 Task: Update the home phone number for Shivani Mishra to '011 2876727' in Outlook contacts.
Action: Mouse moved to (15, 98)
Screenshot: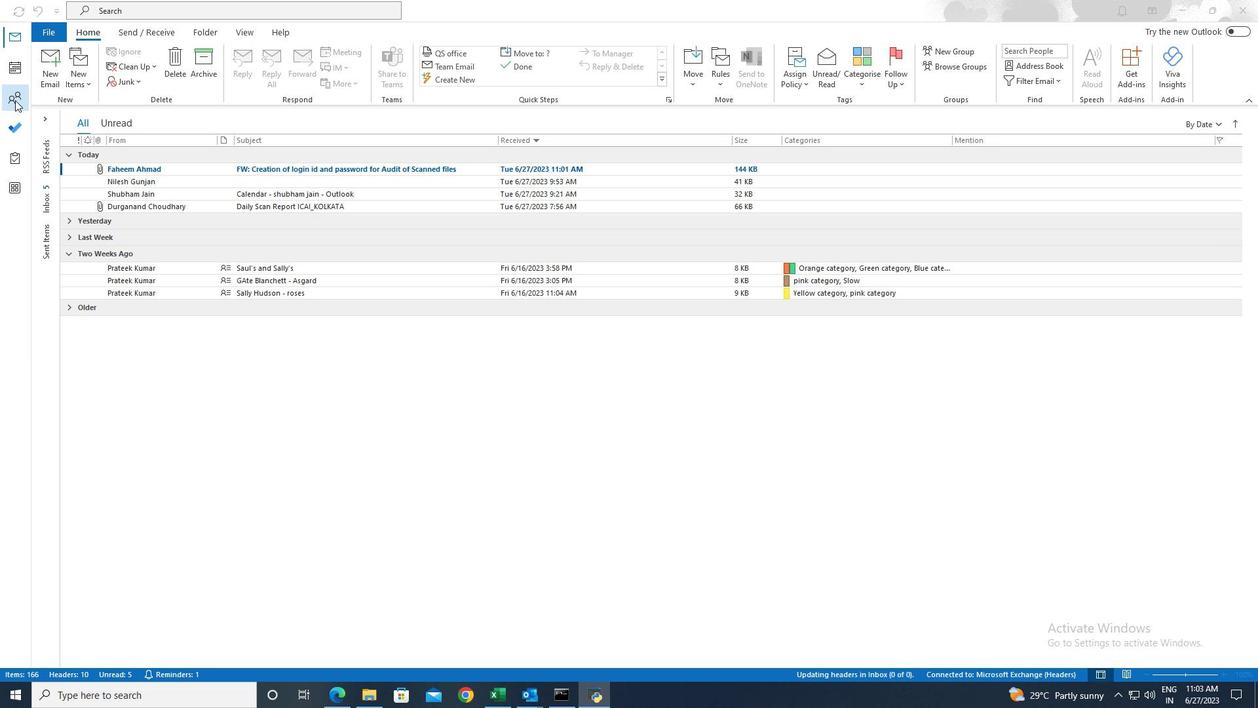 
Action: Mouse pressed left at (15, 98)
Screenshot: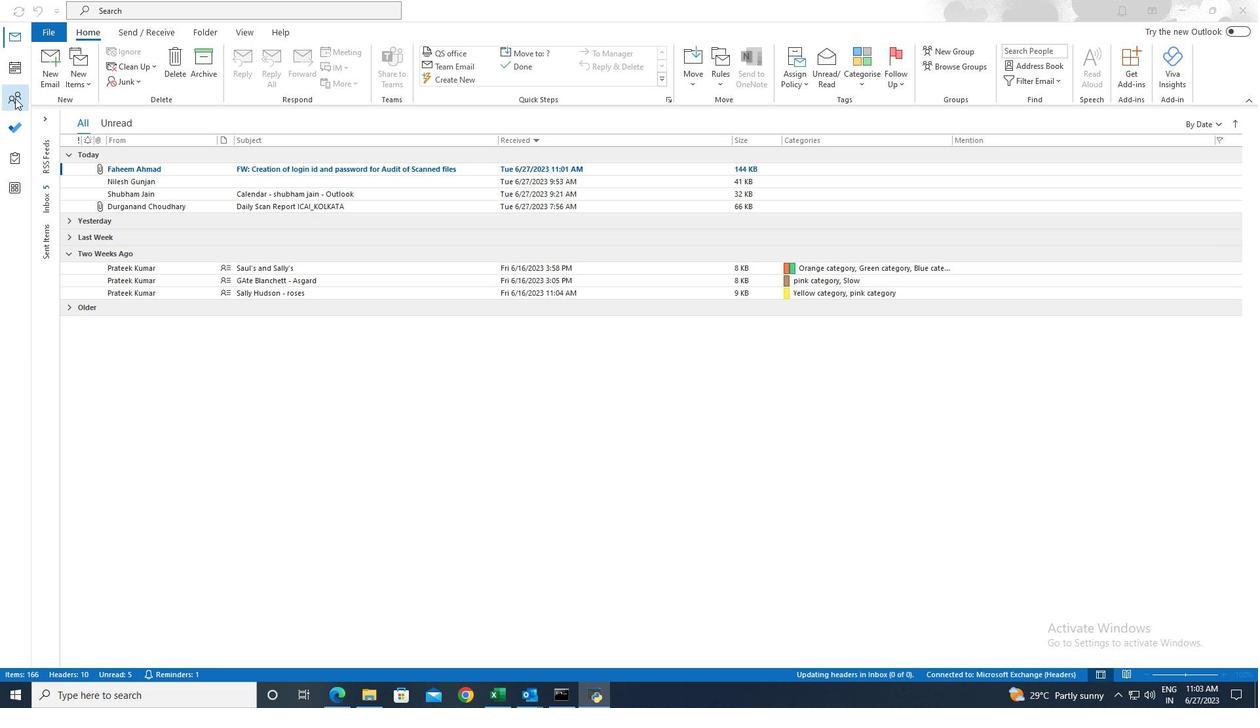 
Action: Mouse moved to (57, 74)
Screenshot: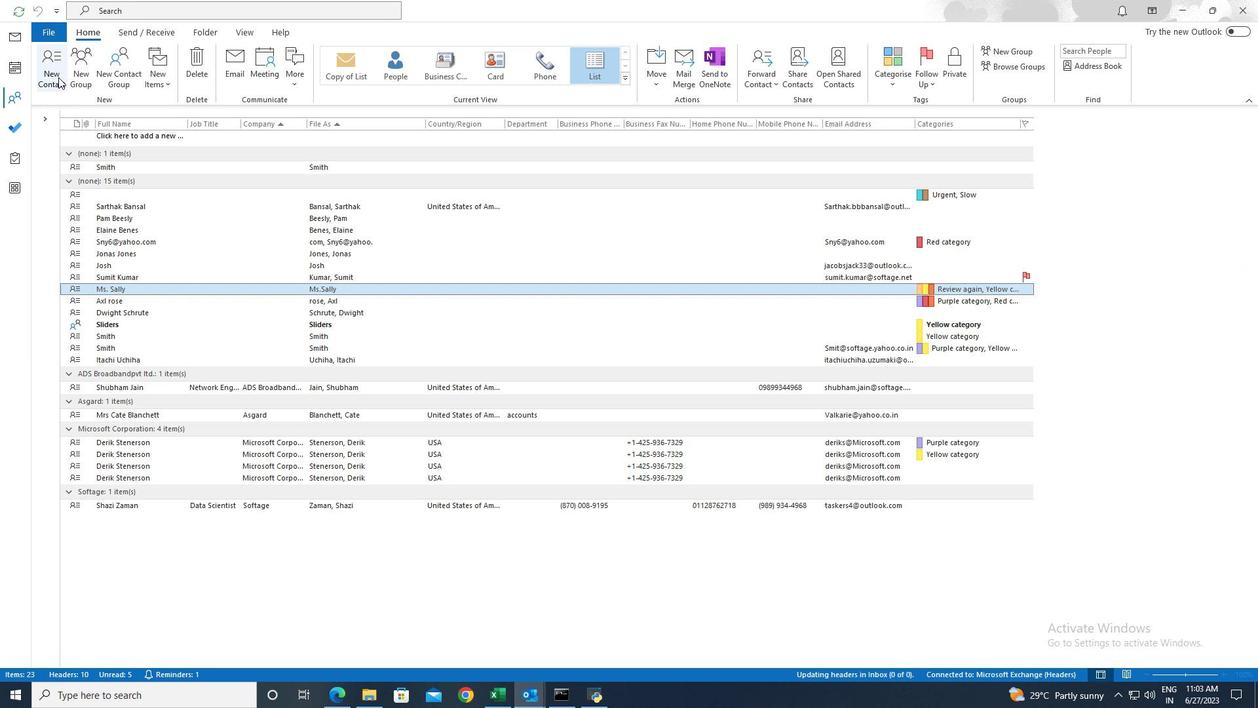 
Action: Mouse pressed left at (57, 74)
Screenshot: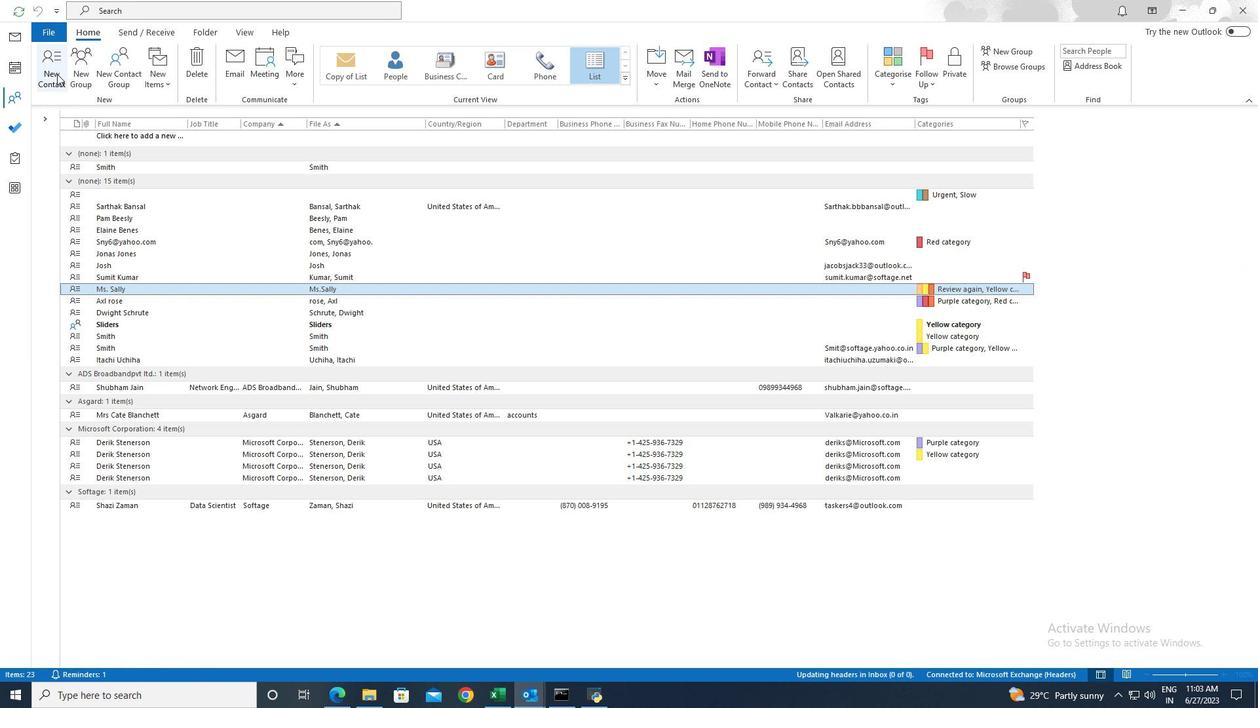 
Action: Mouse moved to (137, 117)
Screenshot: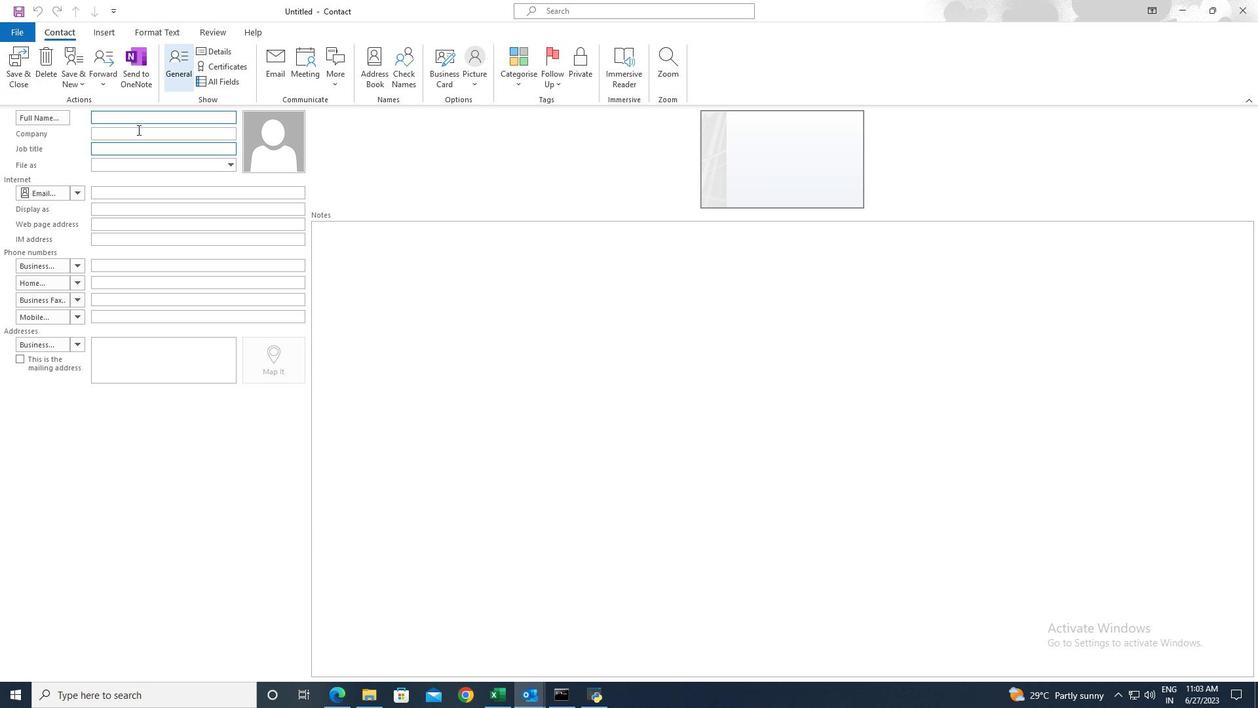 
Action: Mouse pressed left at (137, 117)
Screenshot: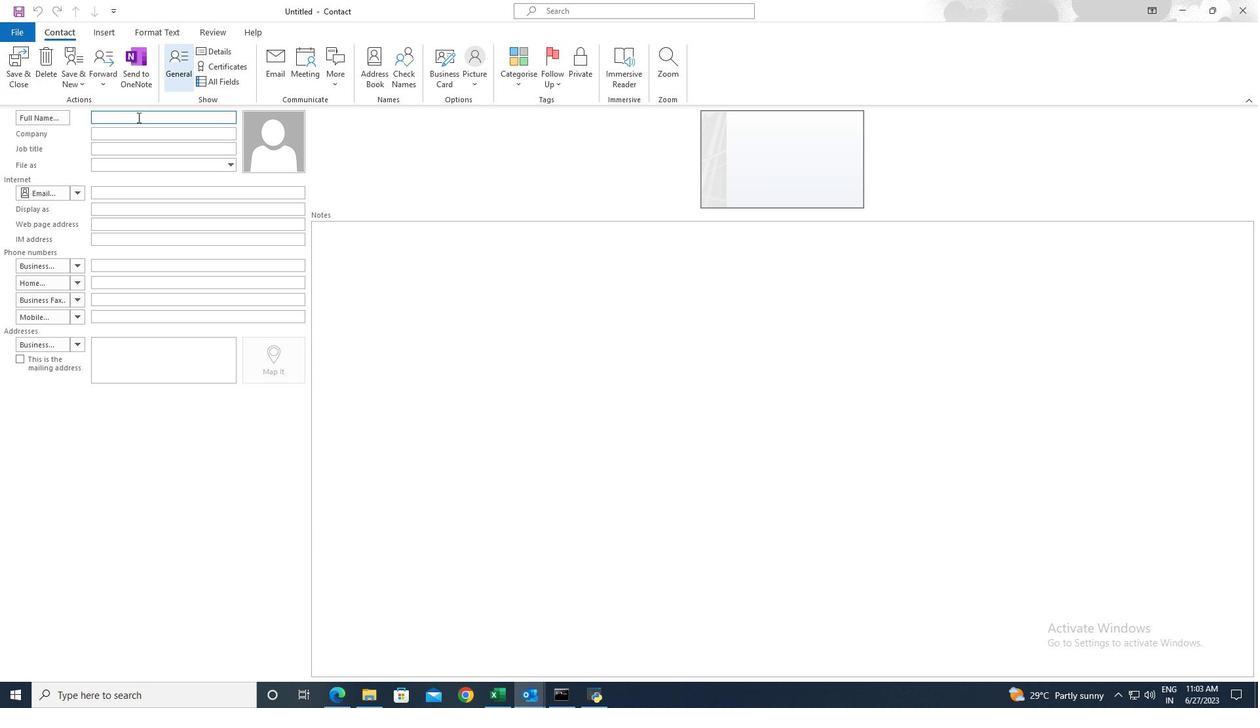 
Action: Key pressed <Key.shift>Shivani<Key.space><Key.shift><Key.shift><Key.shift><Key.shift><Key.shift><Key.shift>Mishra
Screenshot: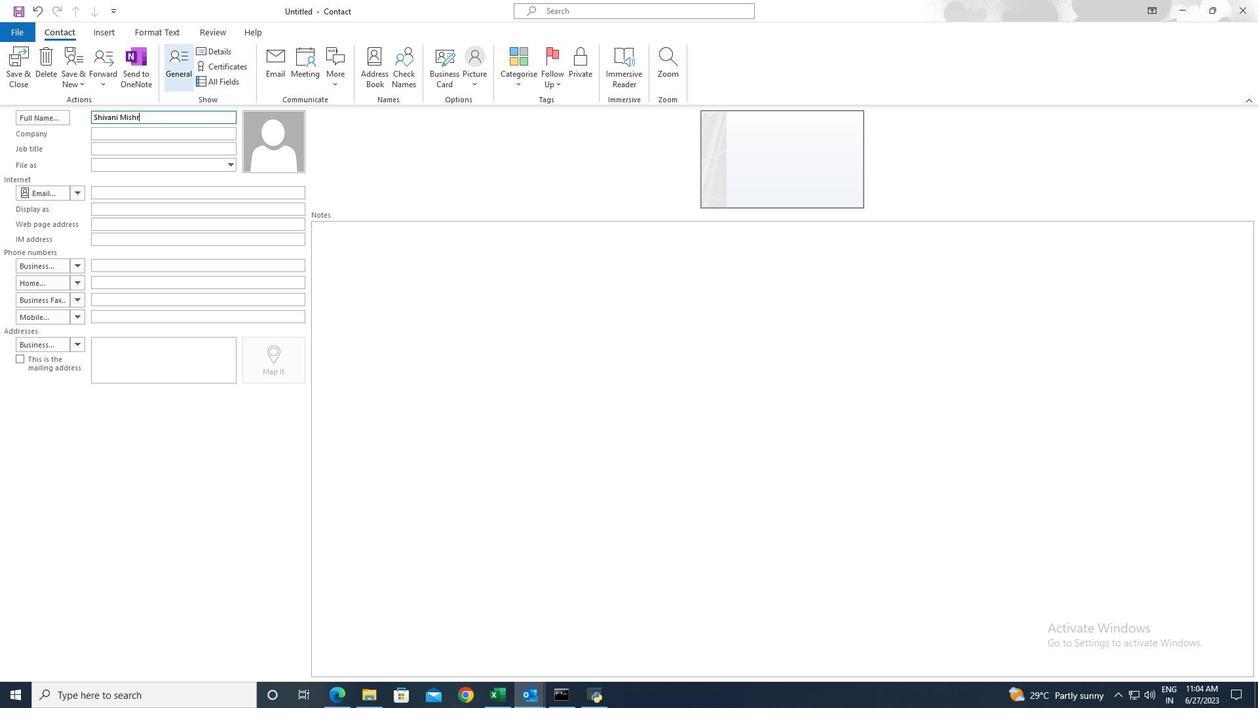 
Action: Mouse moved to (163, 189)
Screenshot: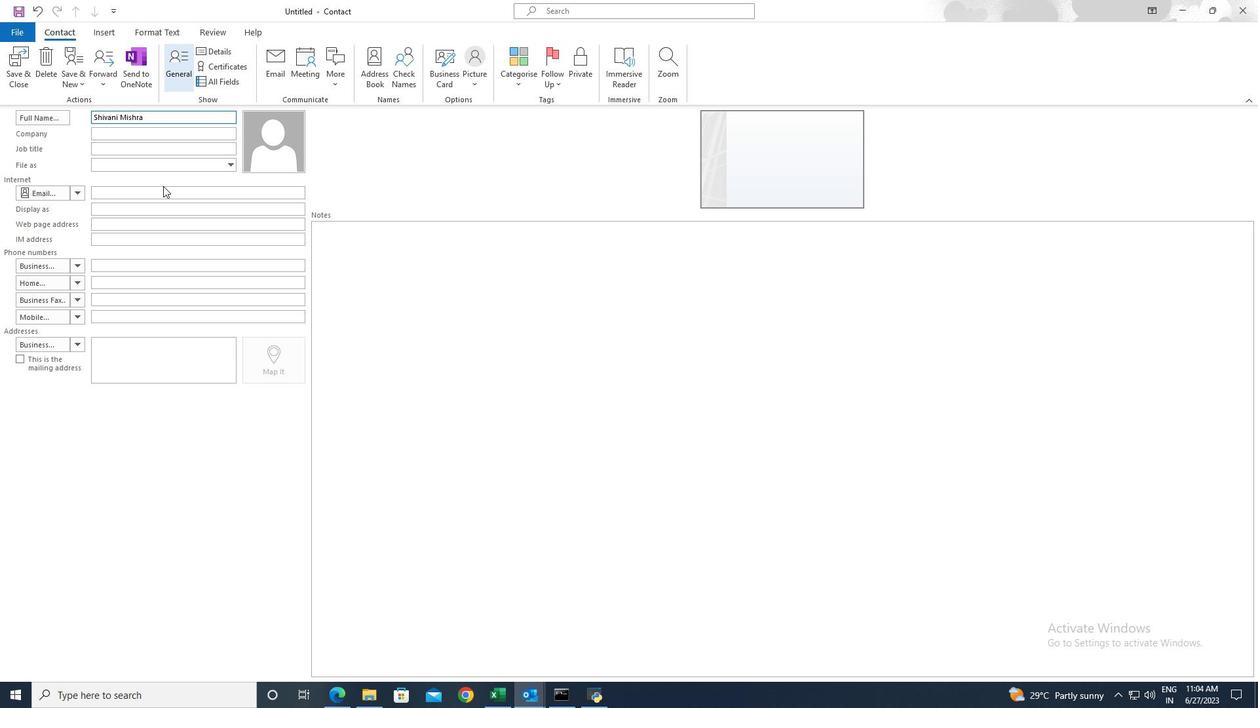 
Action: Mouse pressed left at (163, 189)
Screenshot: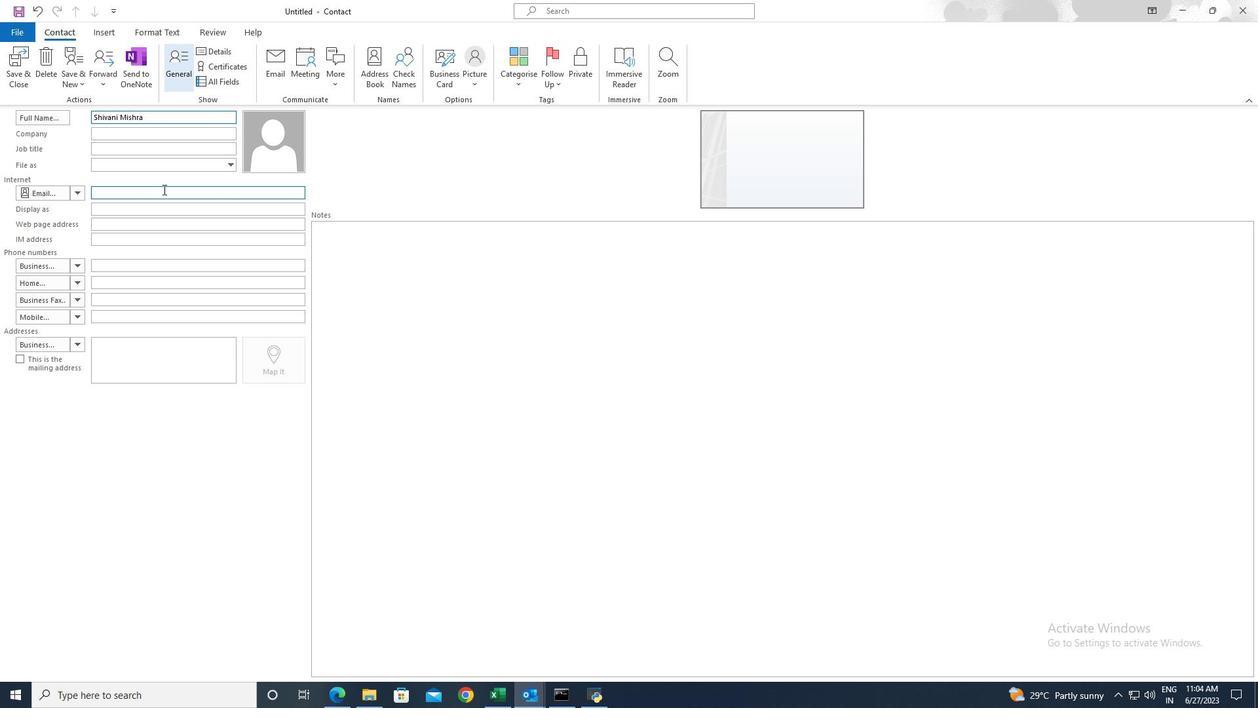 
Action: Key pressed shivani.mishra<Key.shift>@softage.net
Screenshot: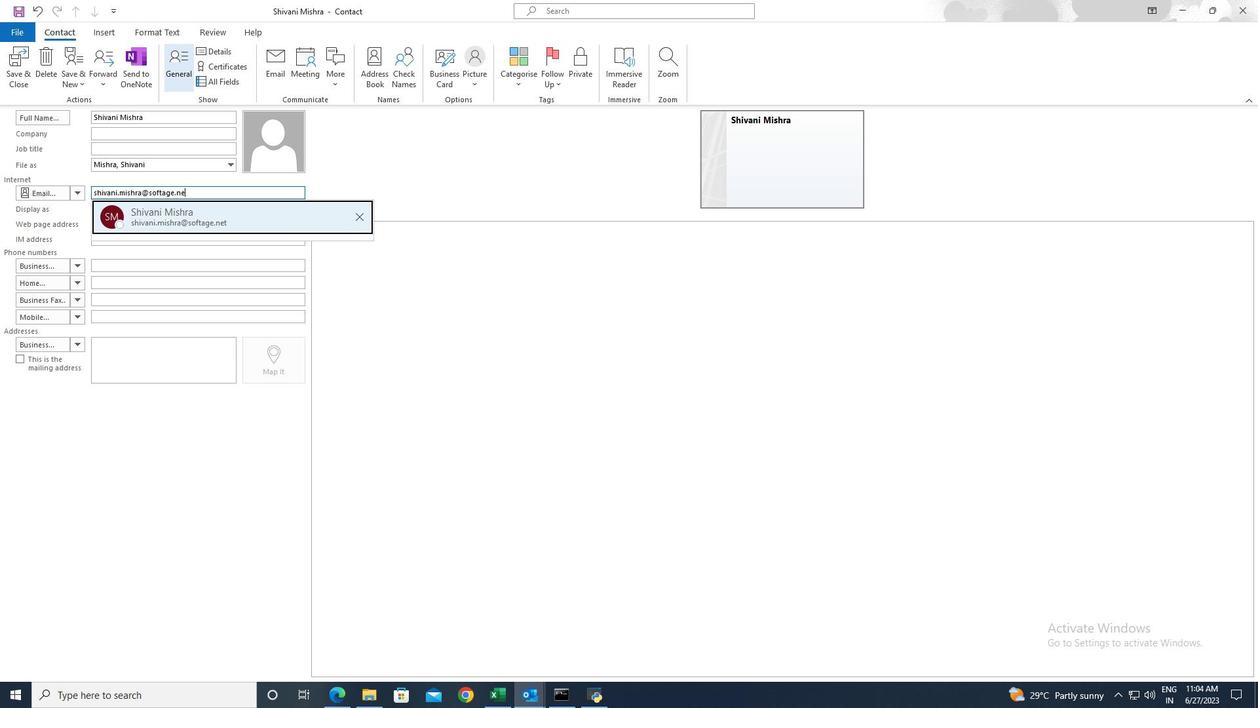 
Action: Mouse moved to (116, 285)
Screenshot: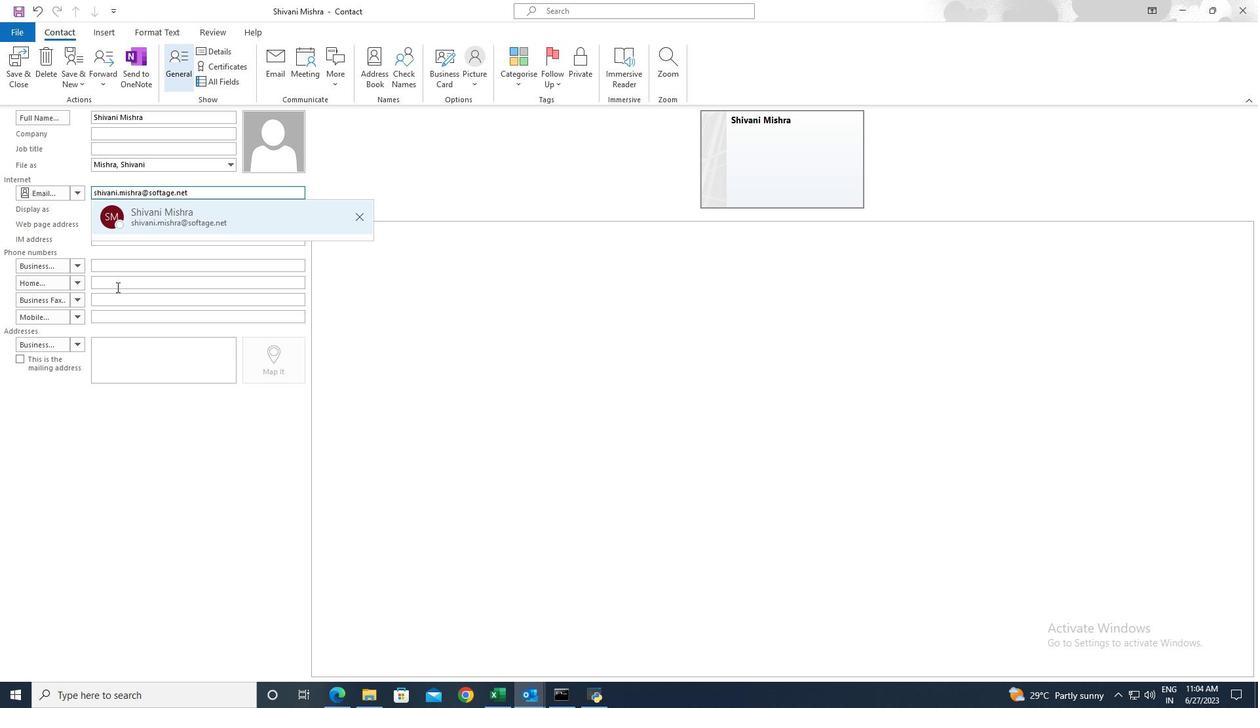 
Action: Mouse pressed left at (116, 285)
Screenshot: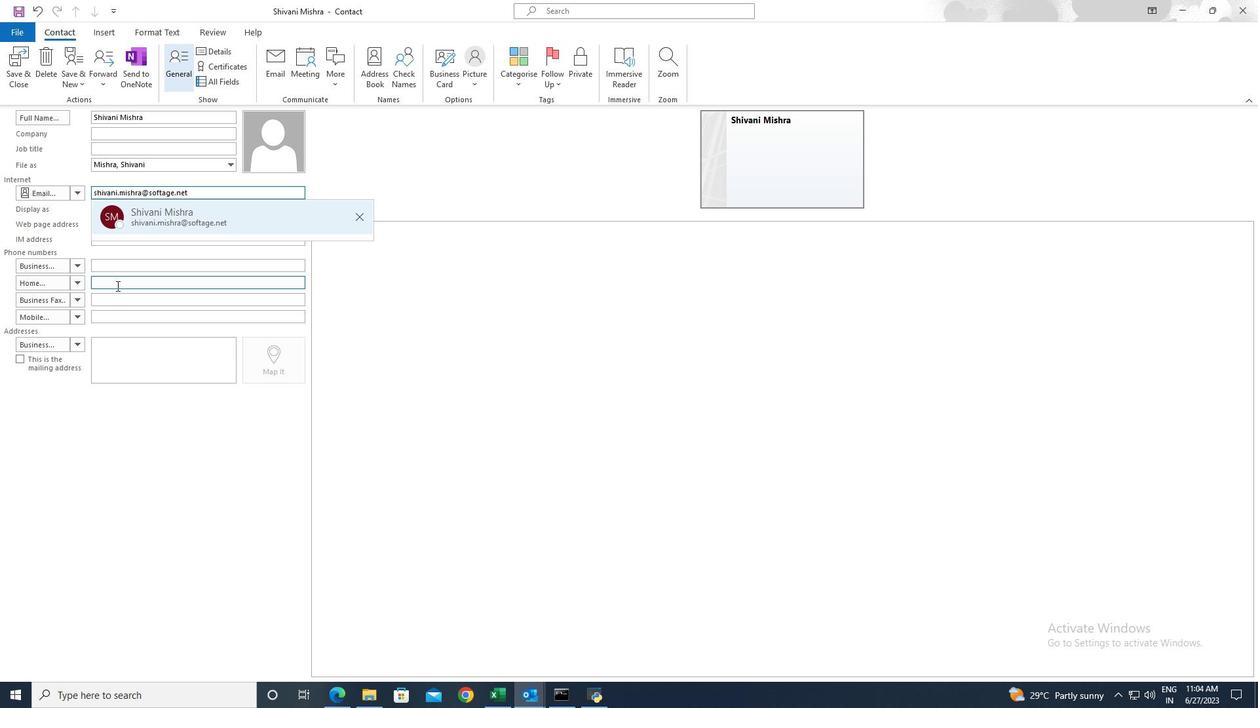 
Action: Key pressed 011<Key.space>28762727
Screenshot: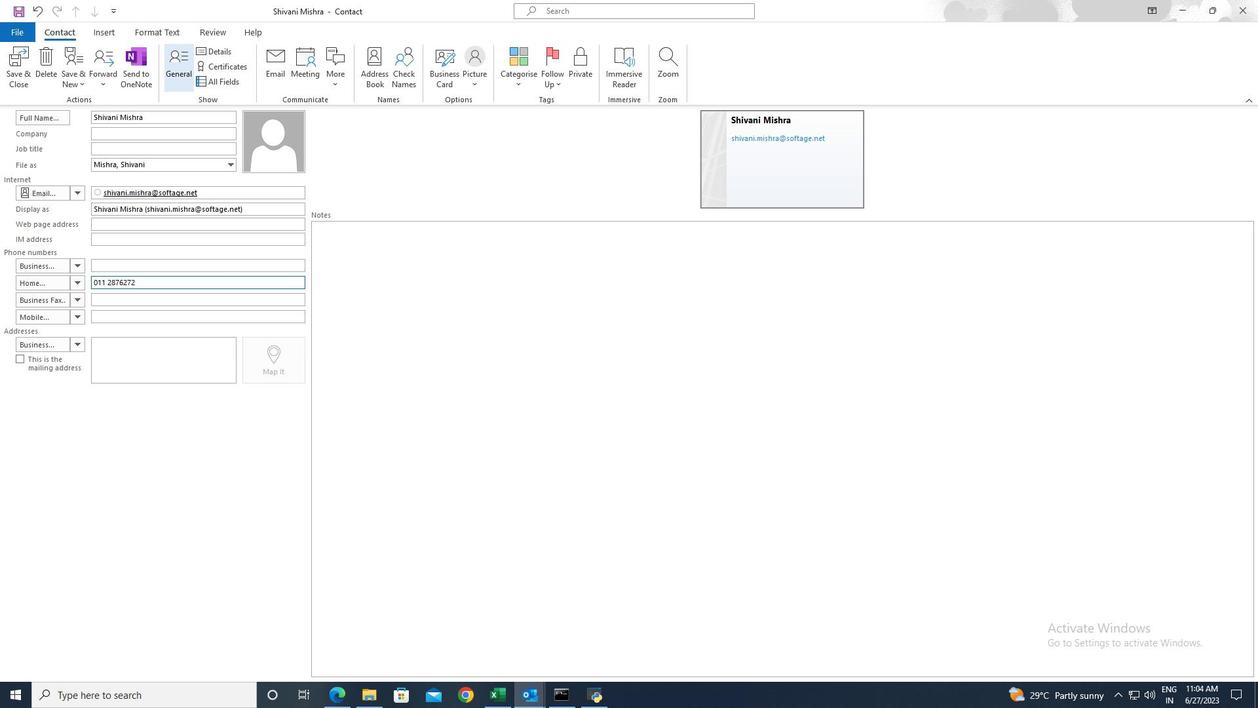 
Action: Mouse moved to (111, 33)
Screenshot: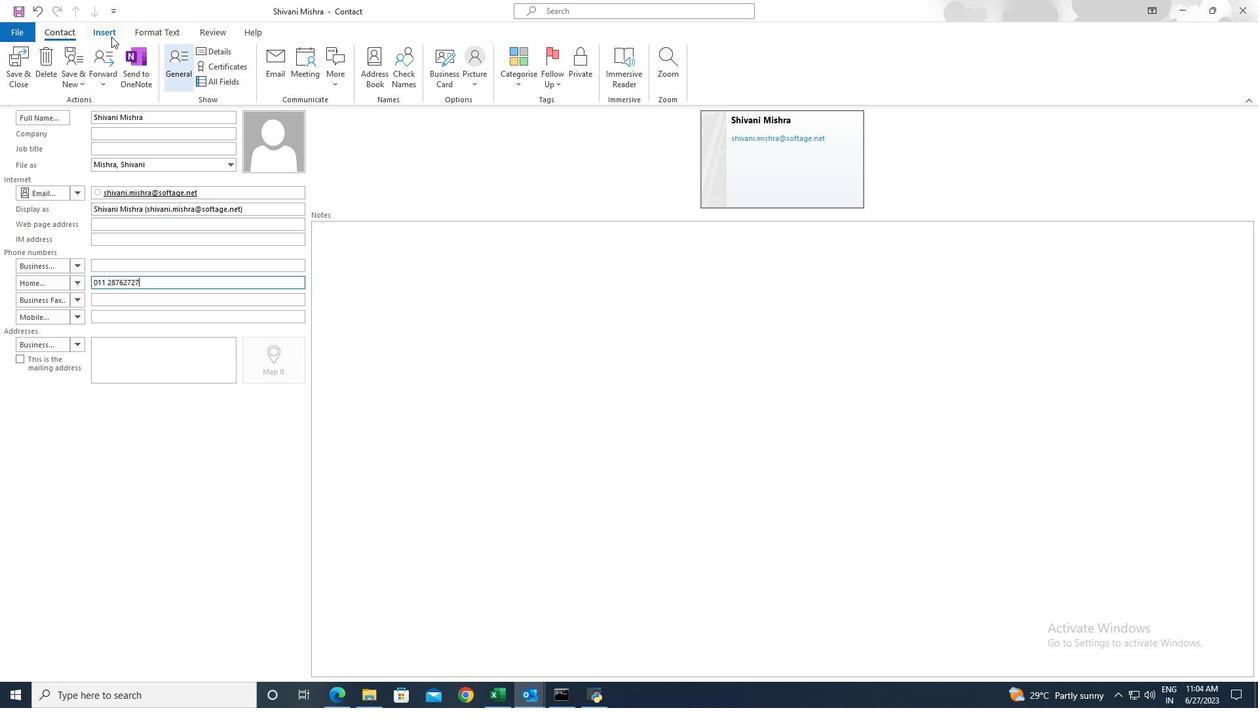 
Action: Mouse pressed left at (111, 33)
Screenshot: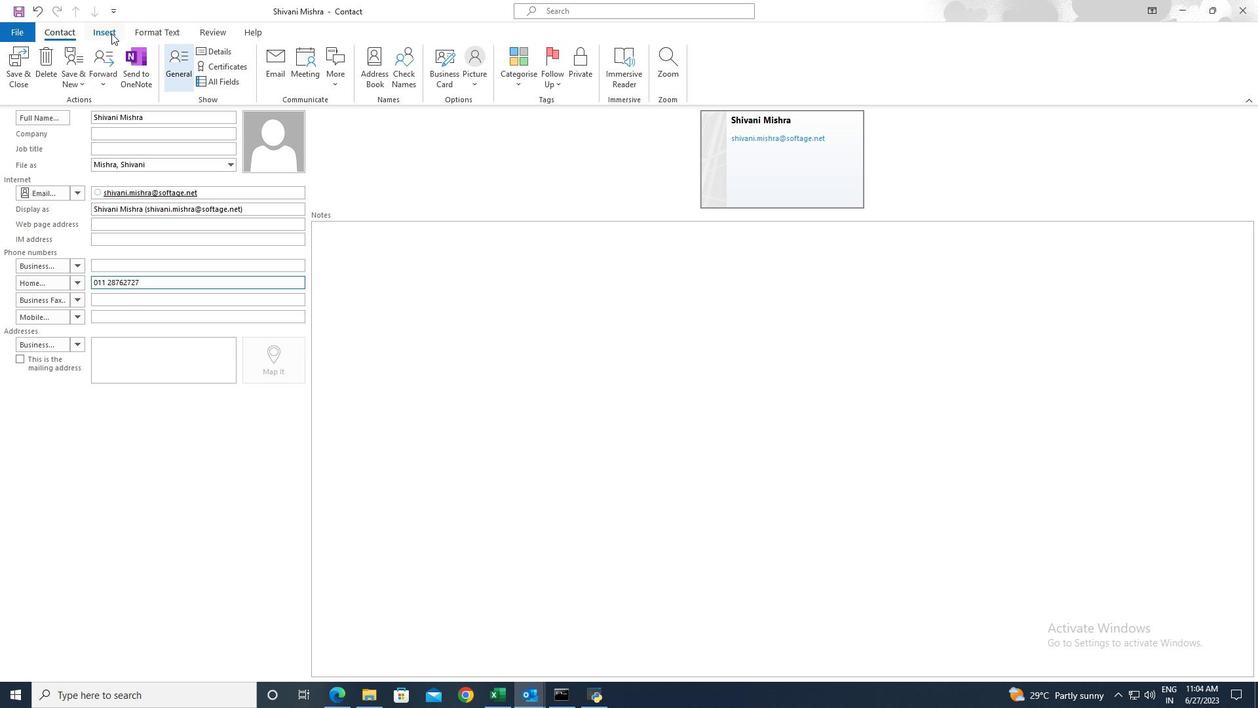 
Action: Mouse moved to (112, 74)
Screenshot: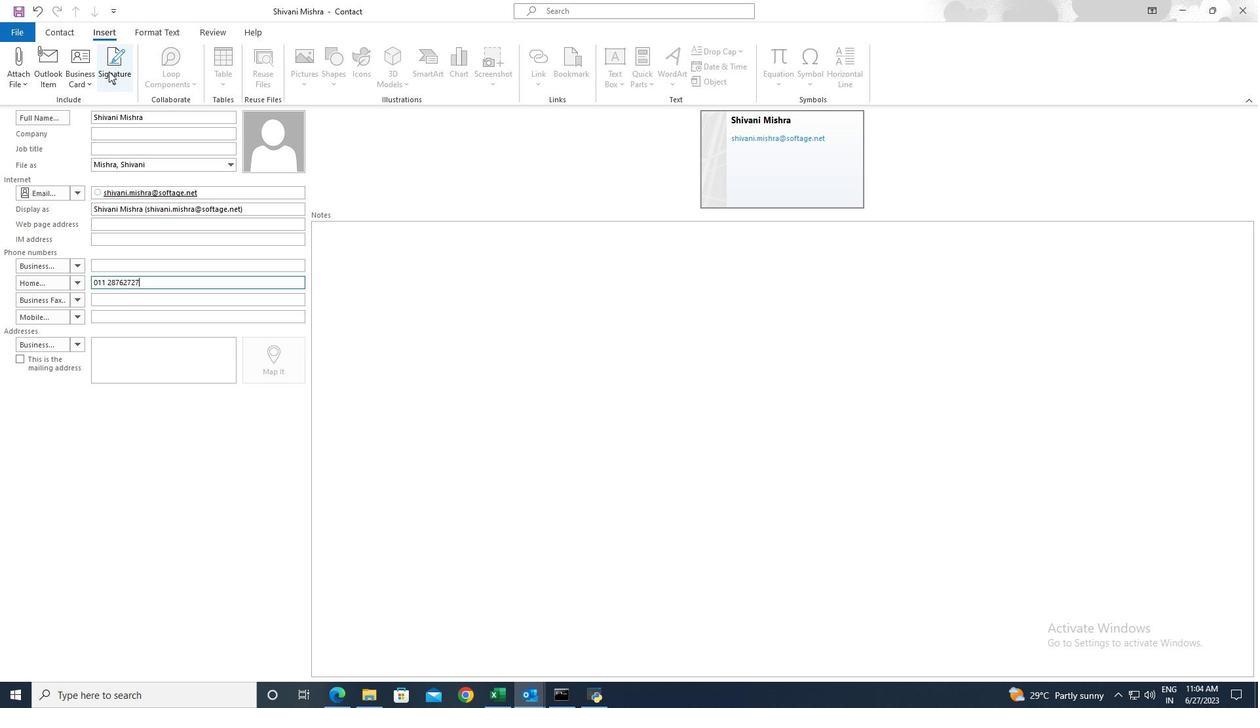 
Action: Mouse pressed left at (112, 74)
Screenshot: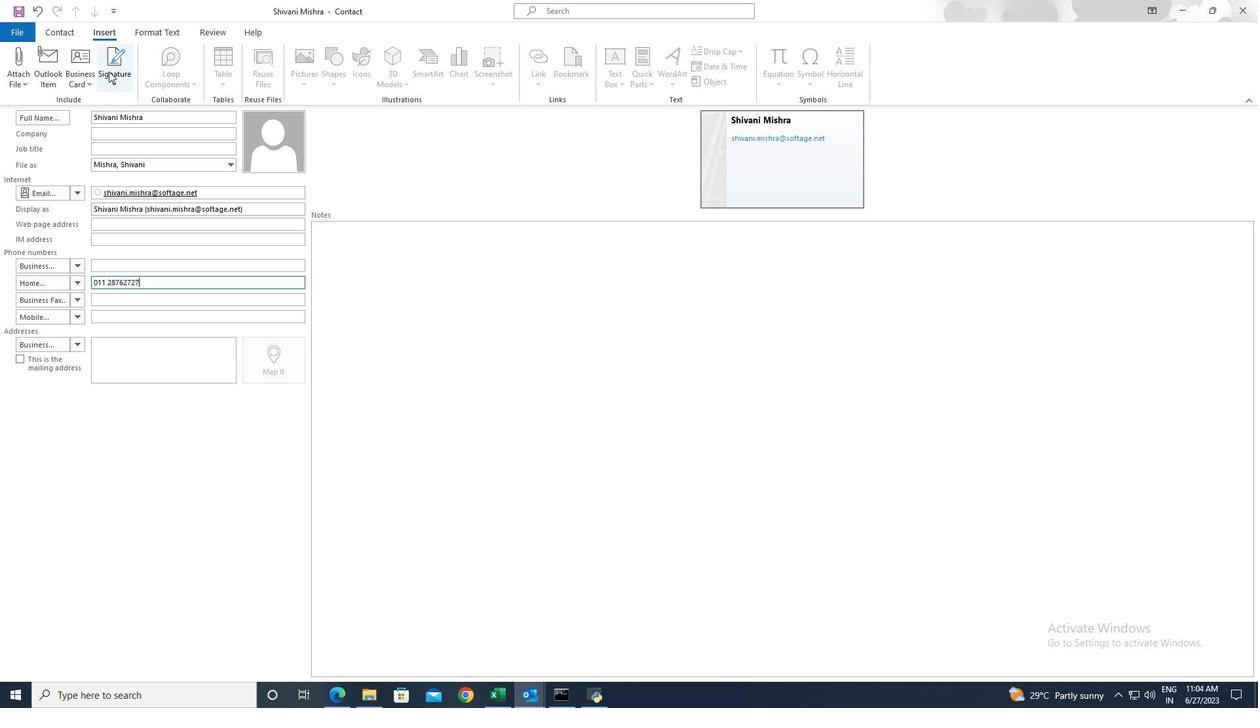 
Action: Mouse moved to (124, 121)
Screenshot: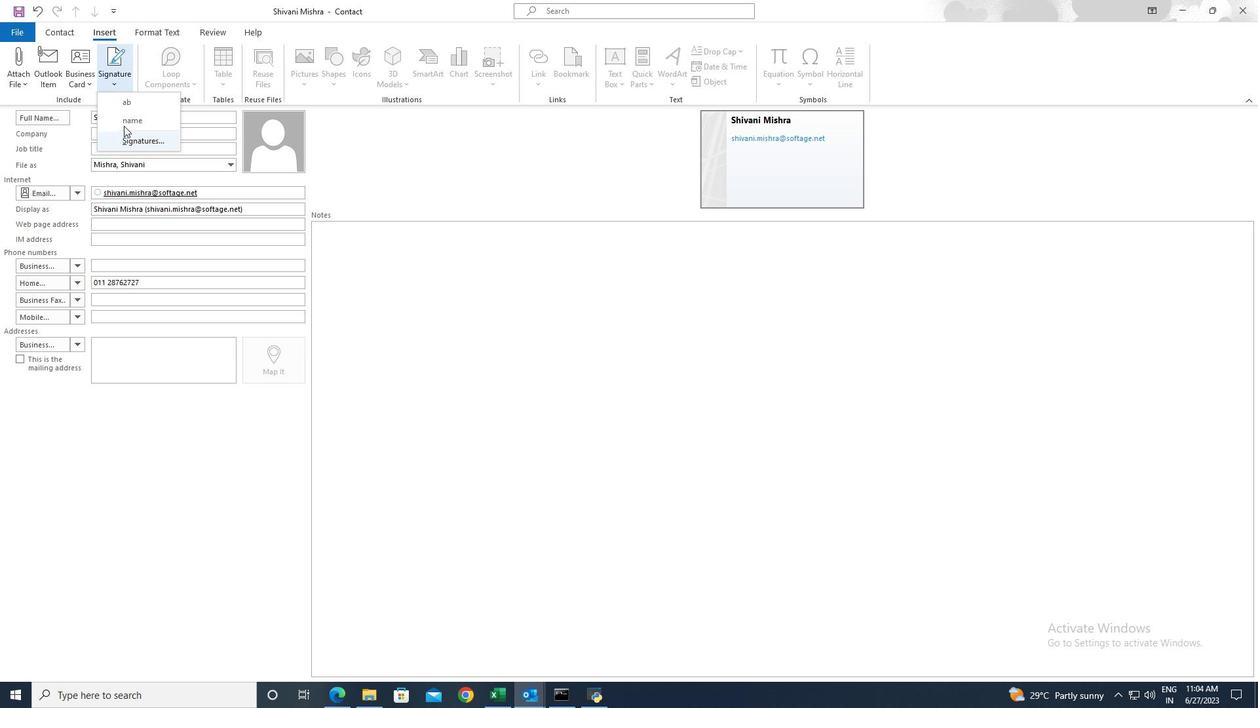 
Action: Mouse pressed left at (124, 121)
Screenshot: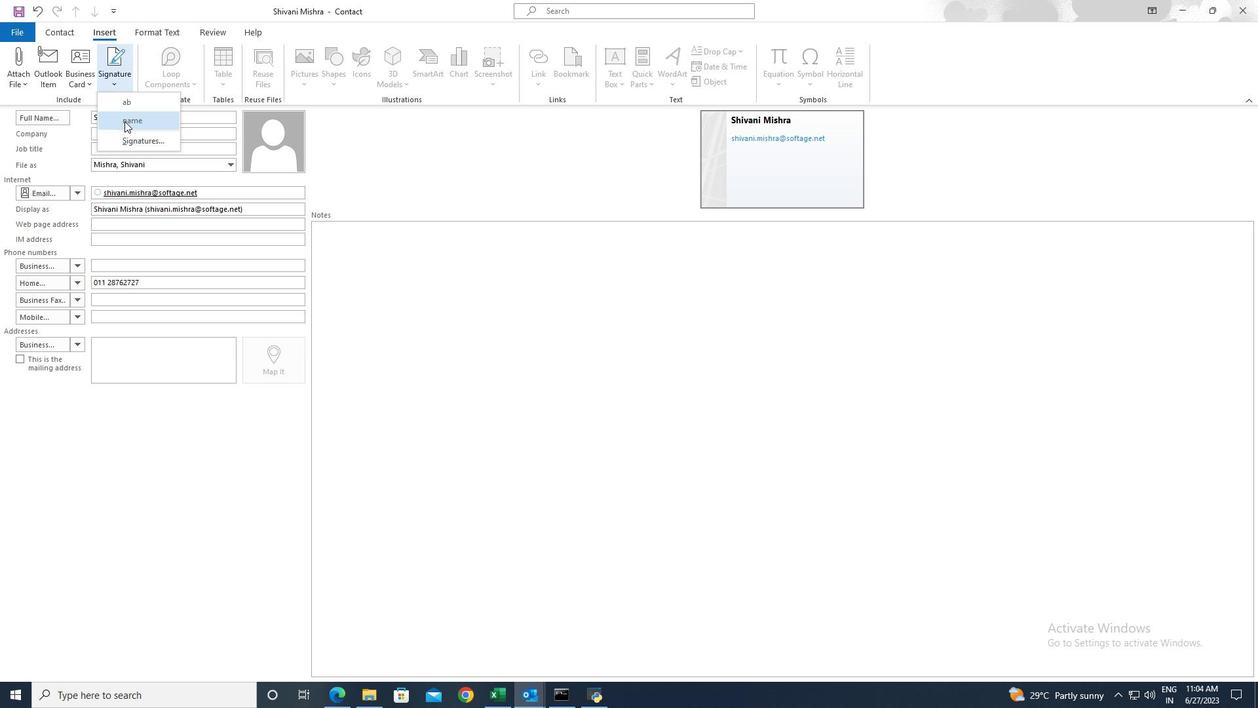 
Action: Mouse moved to (54, 28)
Screenshot: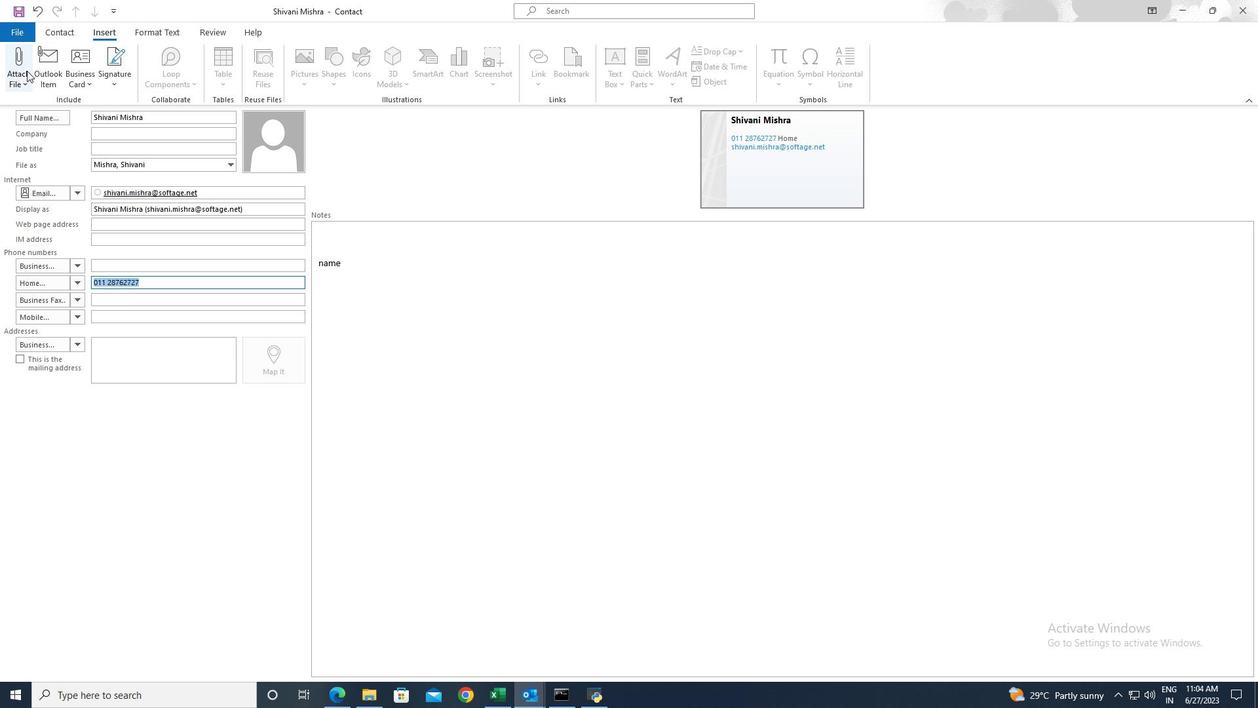 
Action: Mouse pressed left at (54, 28)
Screenshot: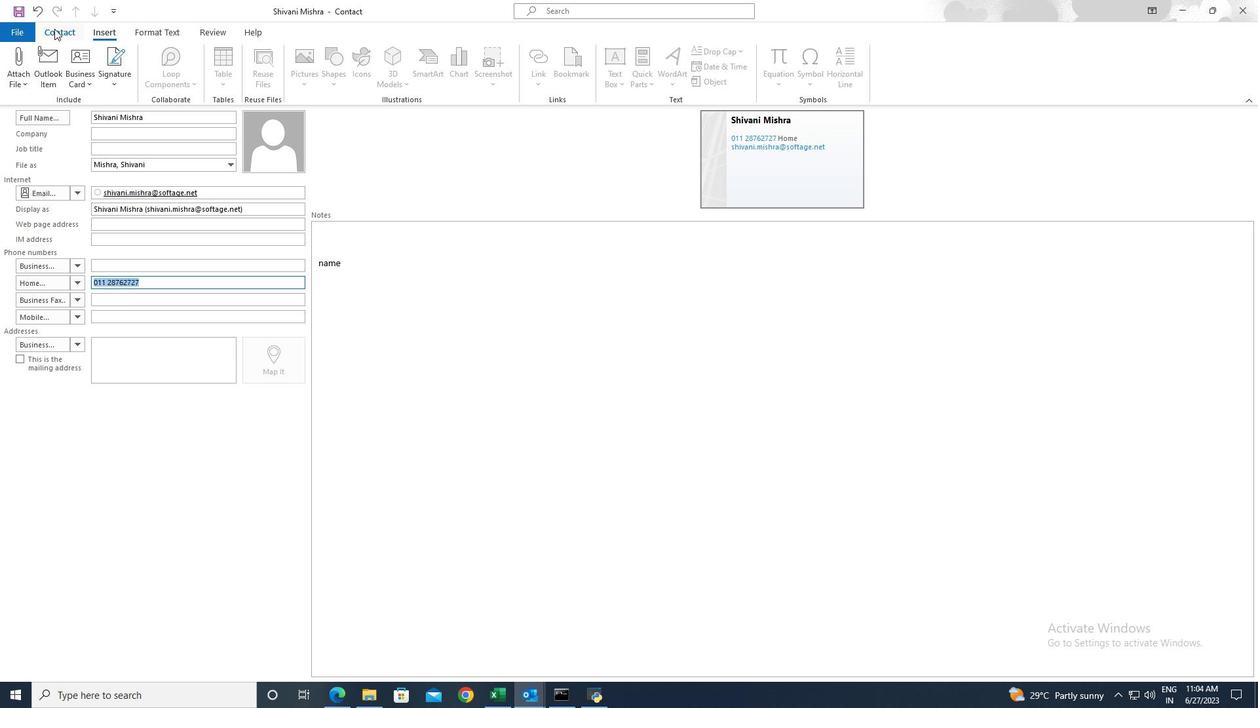 
Action: Mouse moved to (26, 69)
Screenshot: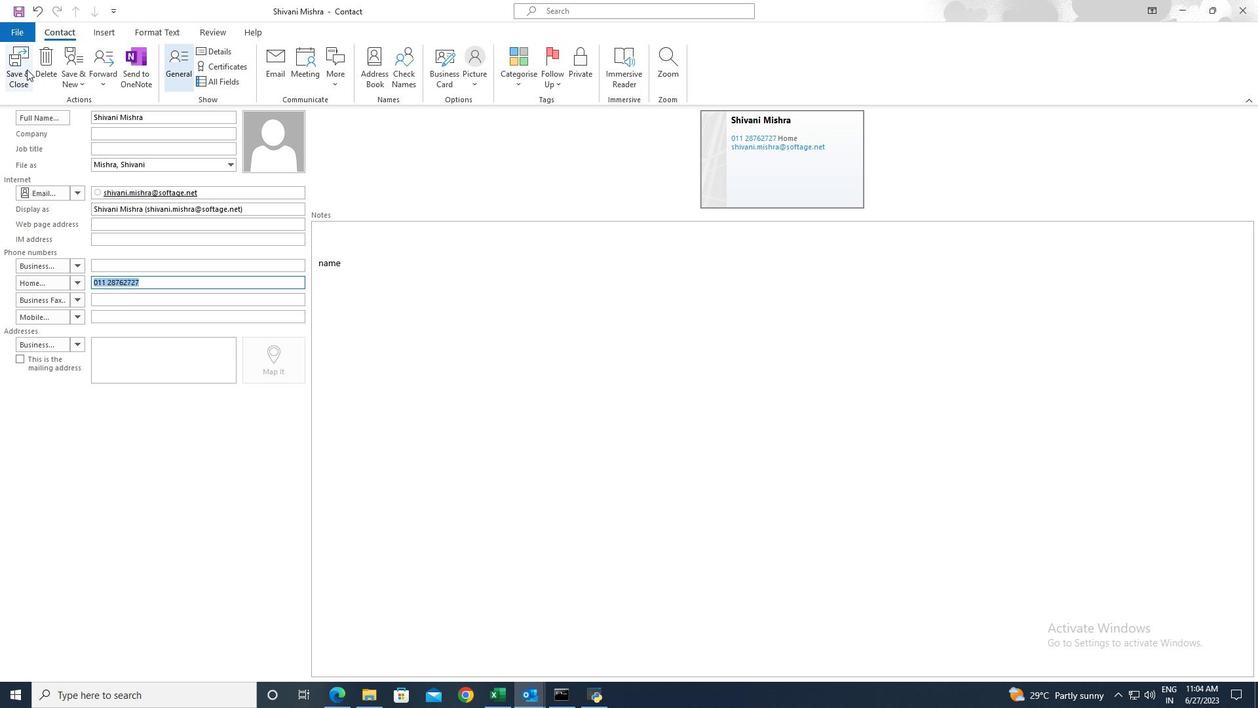 
Action: Mouse pressed left at (26, 69)
Screenshot: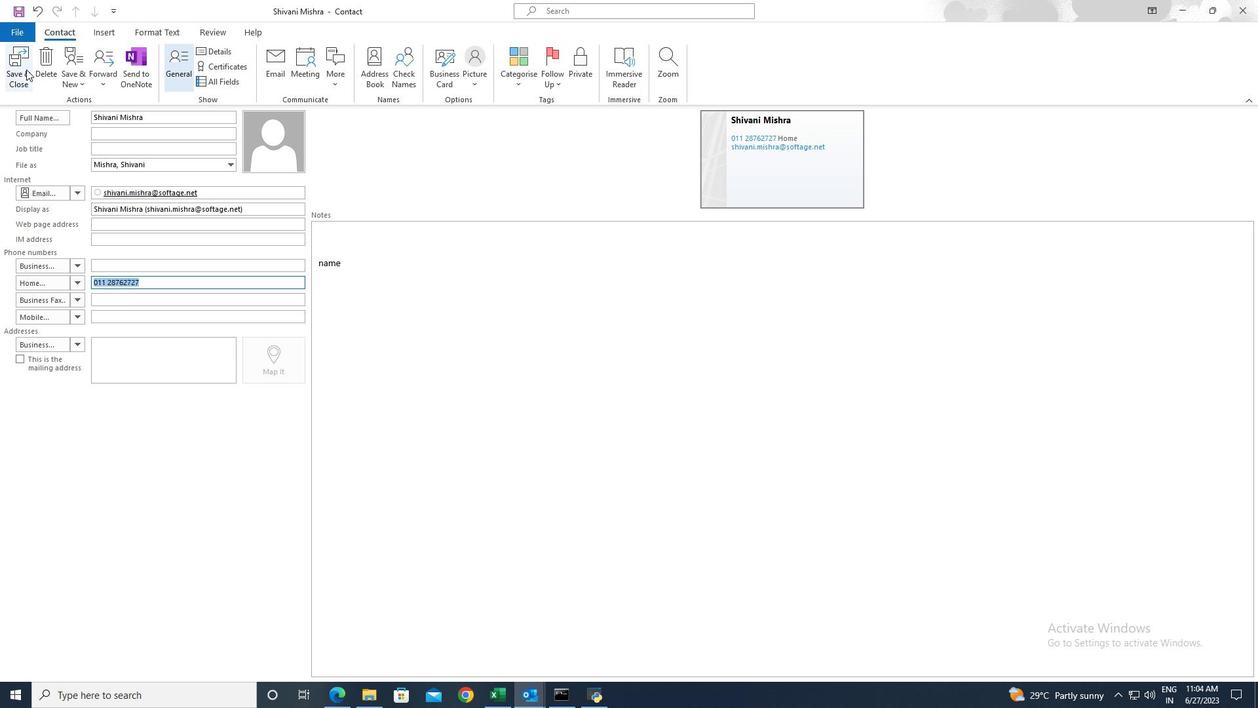
